 Task: Change the option "Makeup gain" to 7.00 in the dynamic range compressor.
Action: Mouse moved to (127, 11)
Screenshot: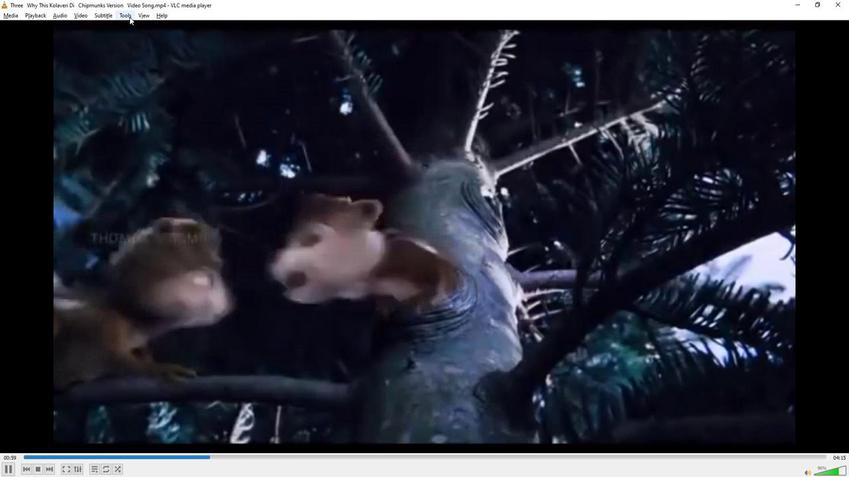 
Action: Mouse pressed left at (127, 11)
Screenshot: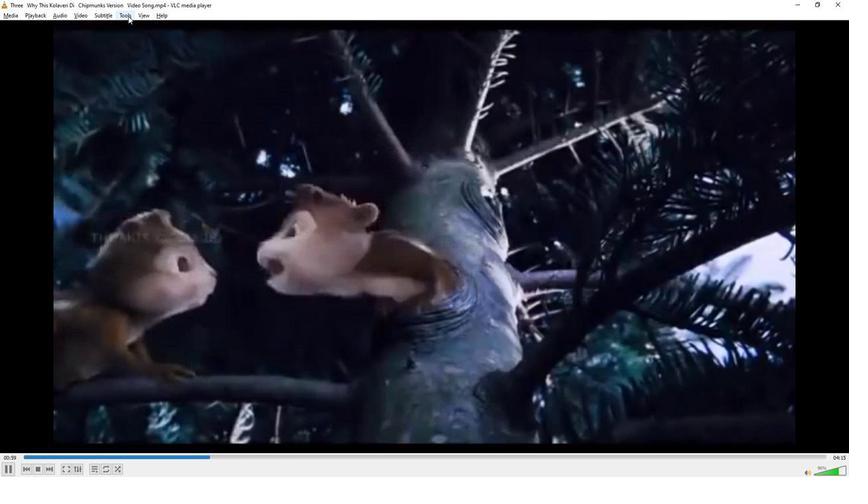 
Action: Mouse moved to (144, 115)
Screenshot: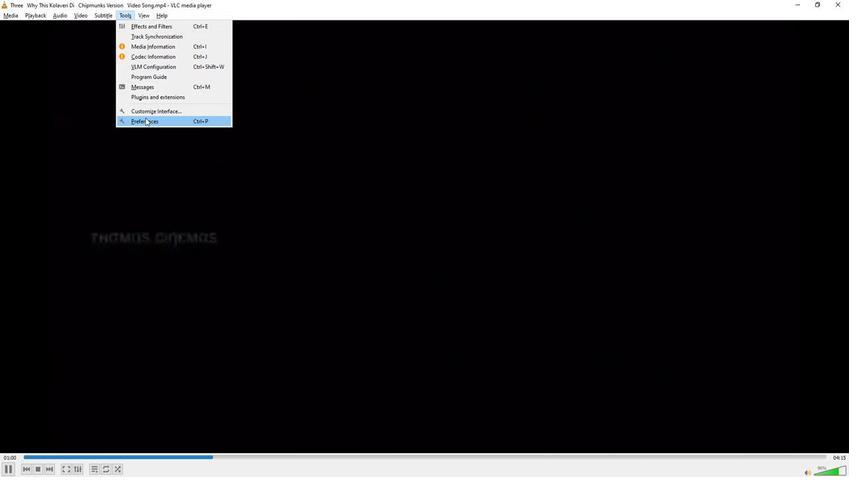 
Action: Mouse pressed left at (144, 115)
Screenshot: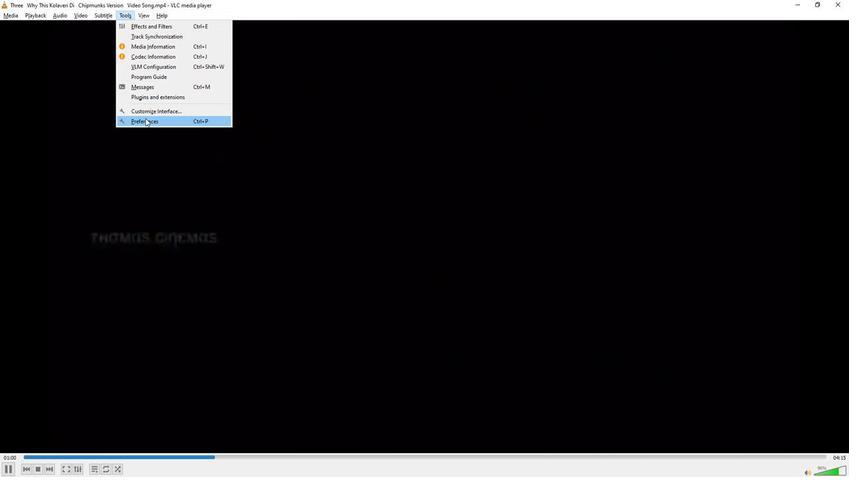 
Action: Mouse moved to (248, 360)
Screenshot: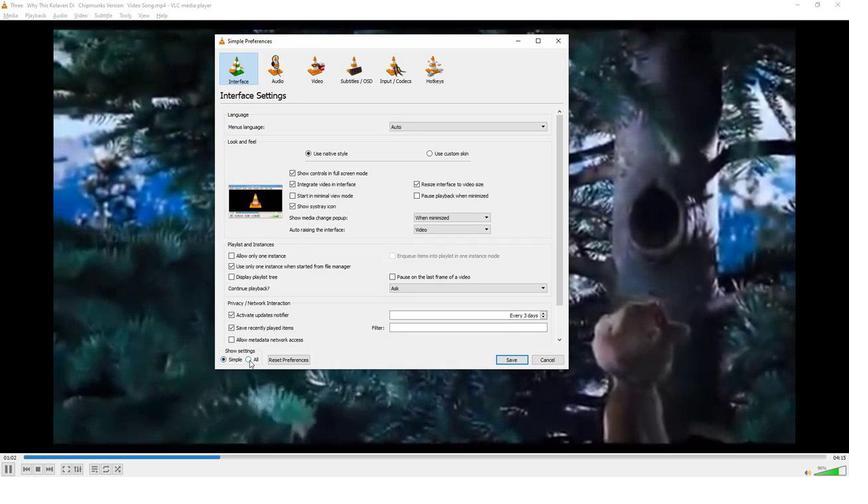 
Action: Mouse pressed left at (248, 360)
Screenshot: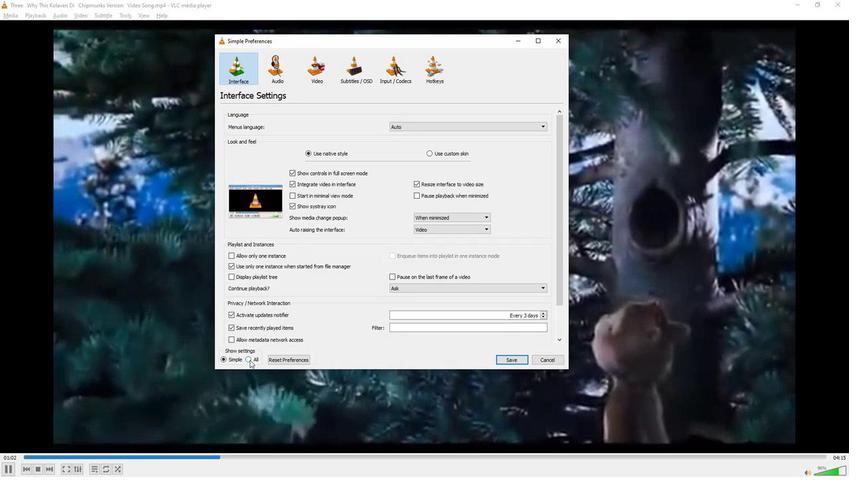 
Action: Mouse moved to (234, 156)
Screenshot: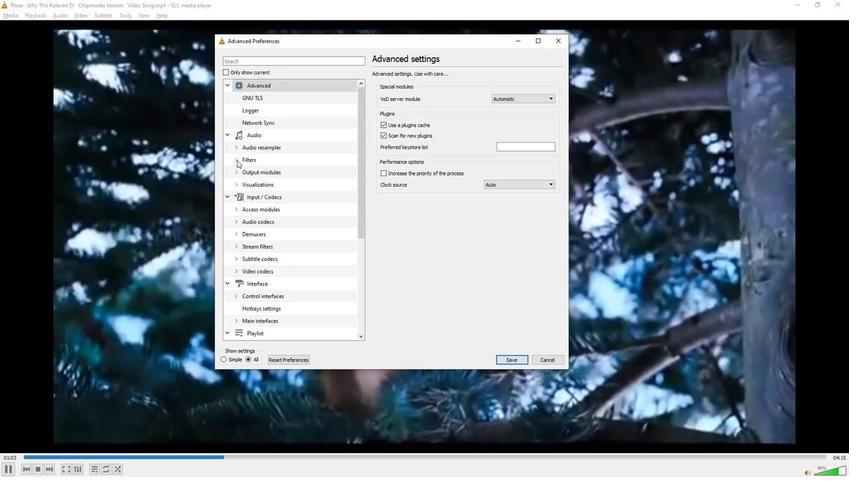 
Action: Mouse pressed left at (234, 156)
Screenshot: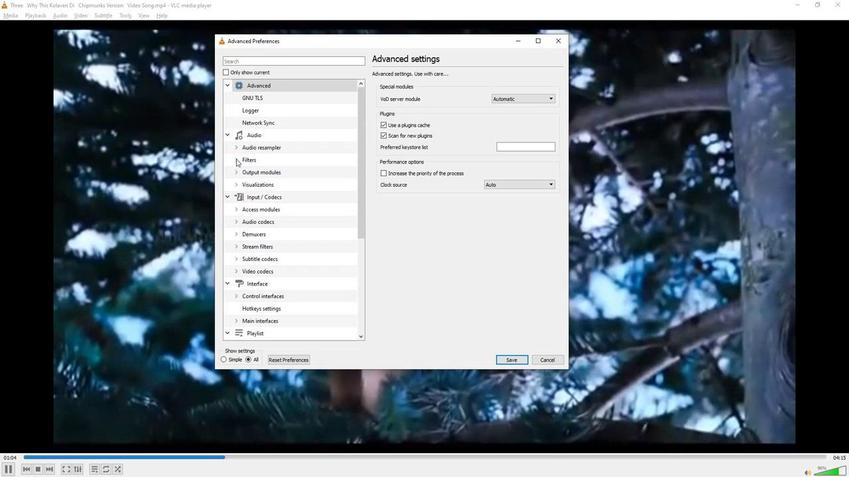 
Action: Mouse moved to (265, 194)
Screenshot: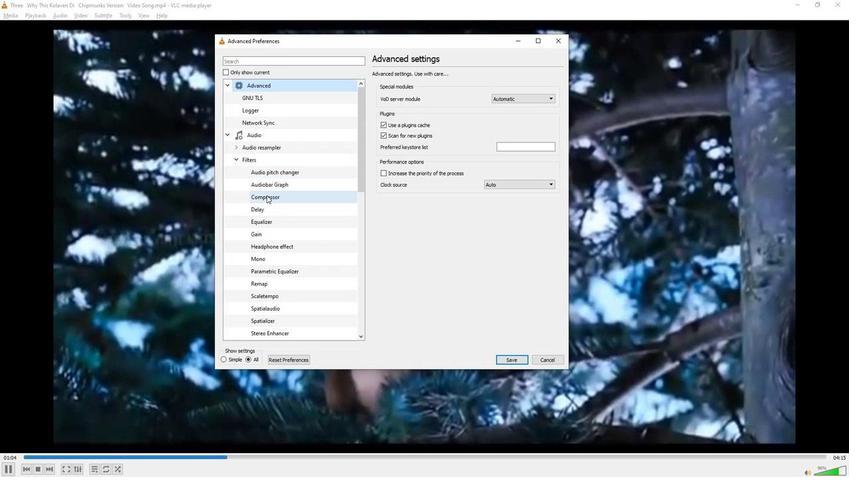 
Action: Mouse pressed left at (265, 194)
Screenshot: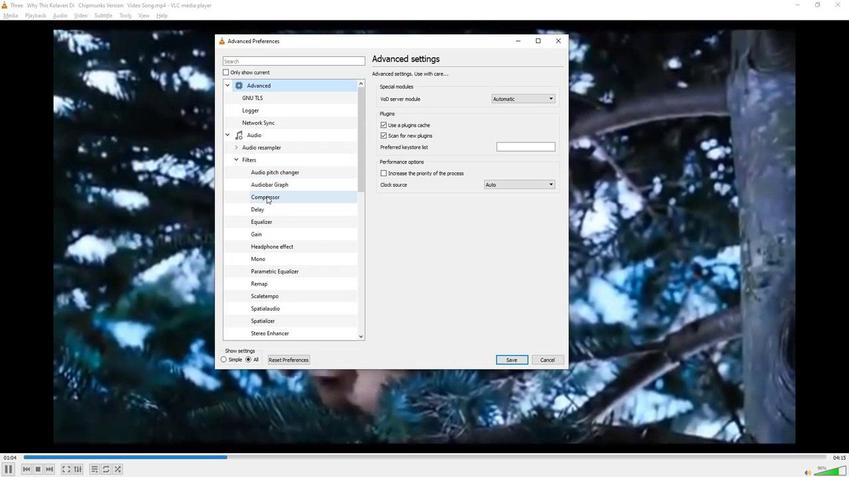 
Action: Mouse moved to (541, 158)
Screenshot: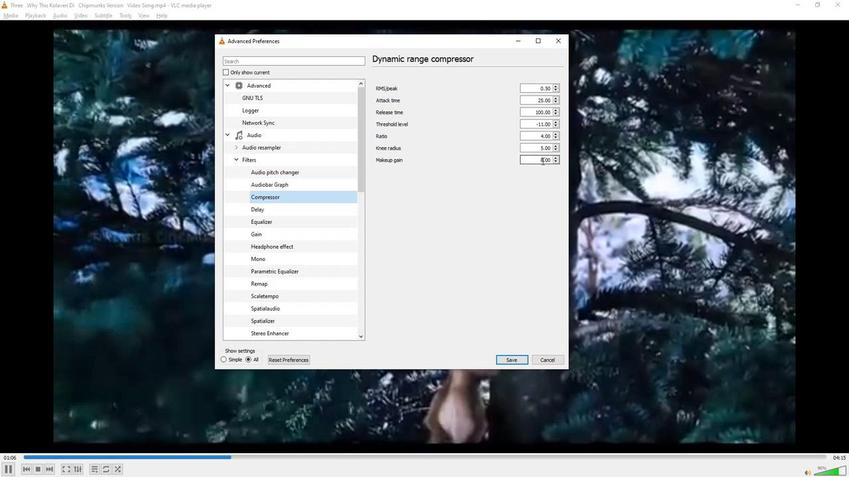 
Action: Mouse pressed left at (541, 158)
Screenshot: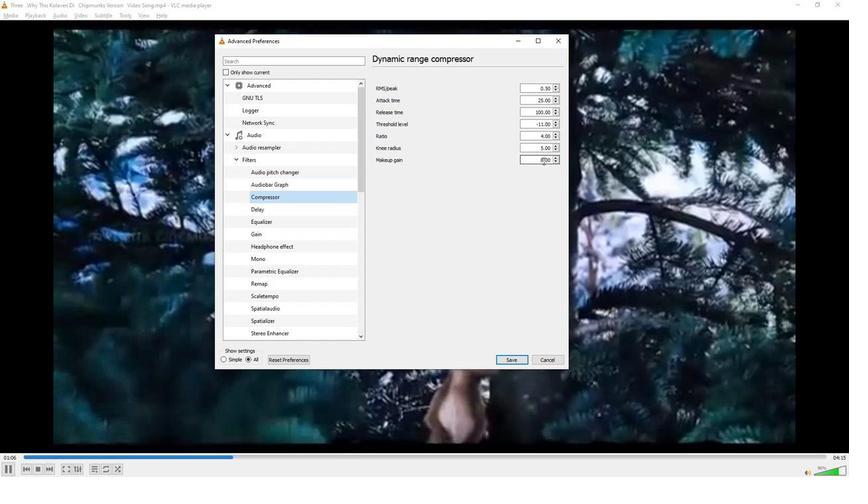 
Action: Mouse pressed left at (541, 158)
Screenshot: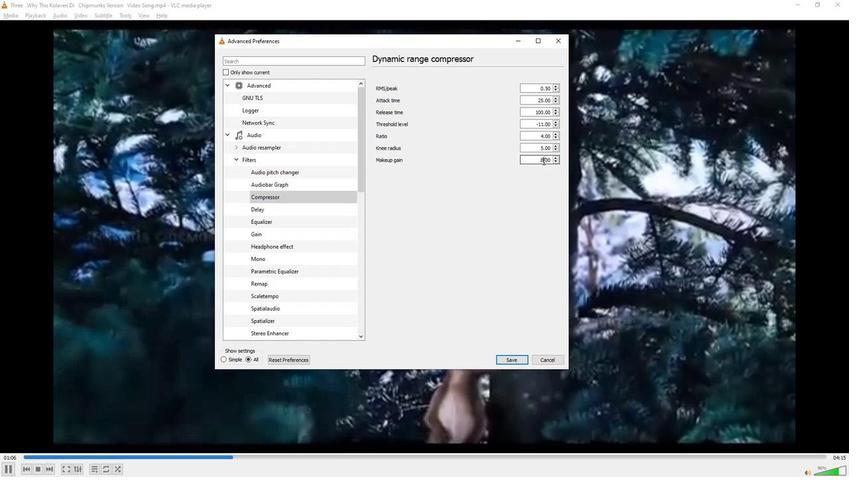 
Action: Mouse pressed left at (541, 158)
Screenshot: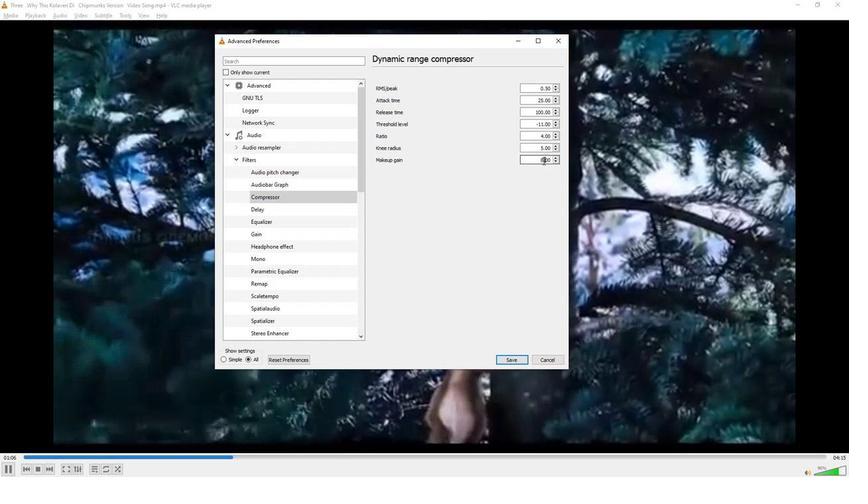 
Action: Key pressed 7.00
Screenshot: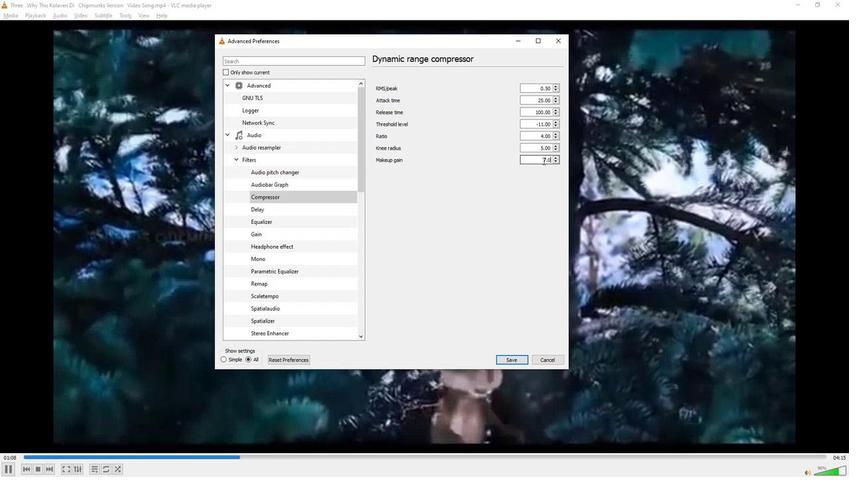 
Action: Mouse moved to (509, 311)
Screenshot: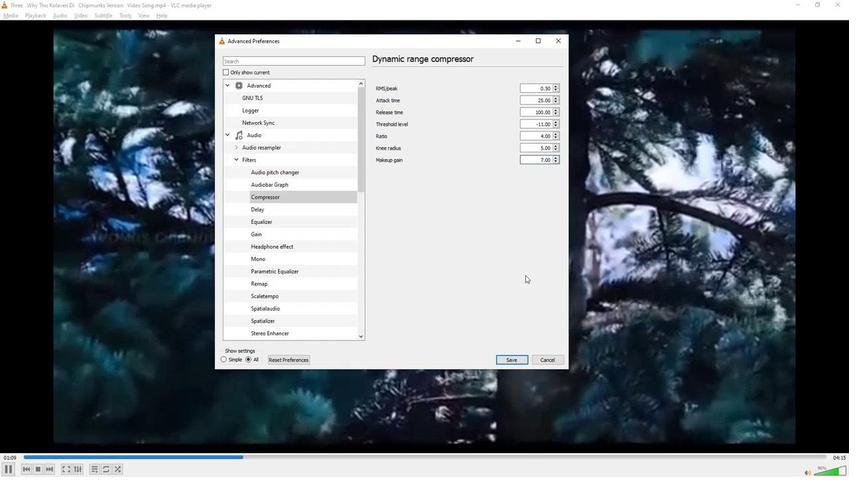 
